 Task: Add an event with the title Third Sales Pitch Preparation, date '2024/03/14', time 7:30 AM to 9:30 AMand add a description: The Lunch Break Mindfulness Session will begin with a brief introduction to mindfulness and its benefits. Participants will learn about the practice of being fully present in the moment, cultivating awareness, and reducing stress. The facilitator will create a safe and supportive environment, ensuring that participants feel comfortable throughout the session., put the event into Green category, logged in from the account softage.3@softage.netand send the event invitation to softage.10@softage.net and softage.1@softage.net. Set a reminder for the event At time of event
Action: Mouse moved to (89, 94)
Screenshot: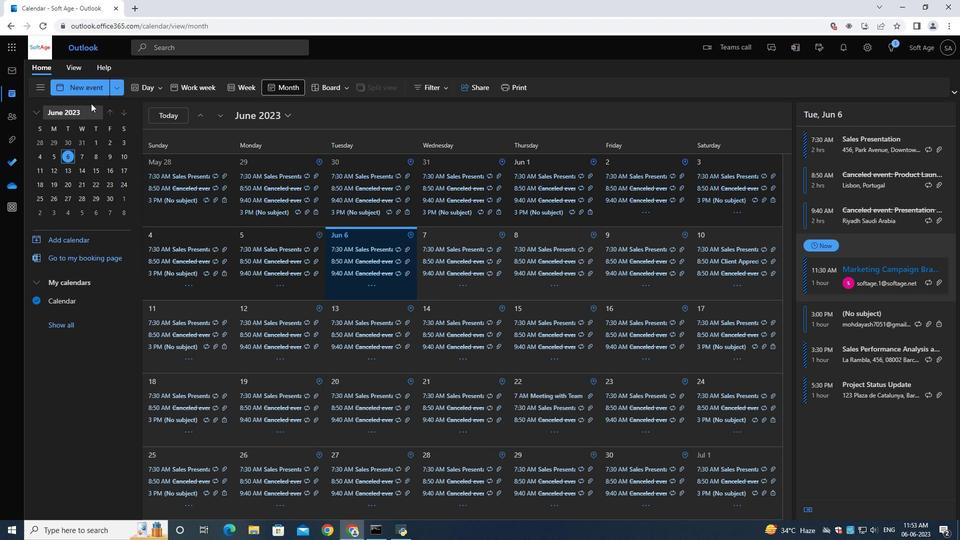 
Action: Mouse pressed left at (89, 94)
Screenshot: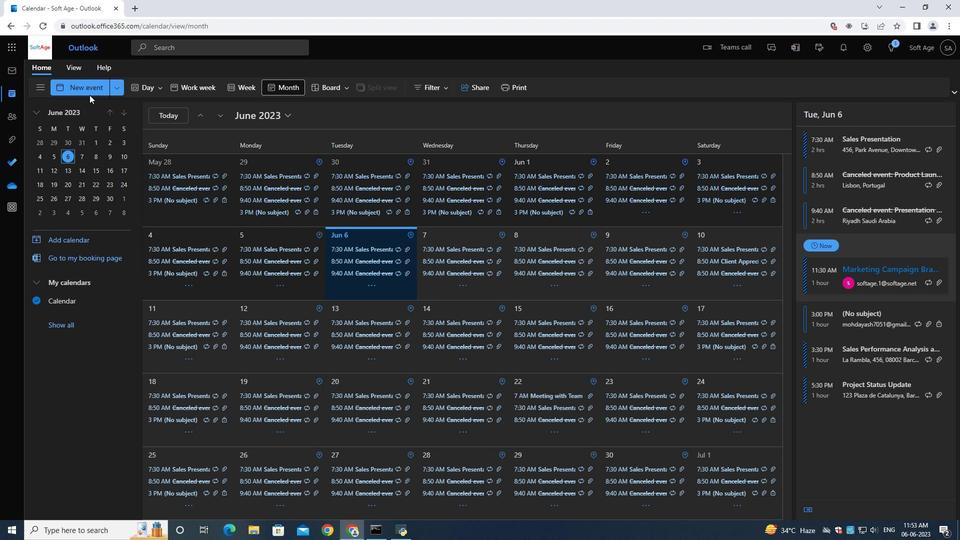 
Action: Mouse moved to (286, 157)
Screenshot: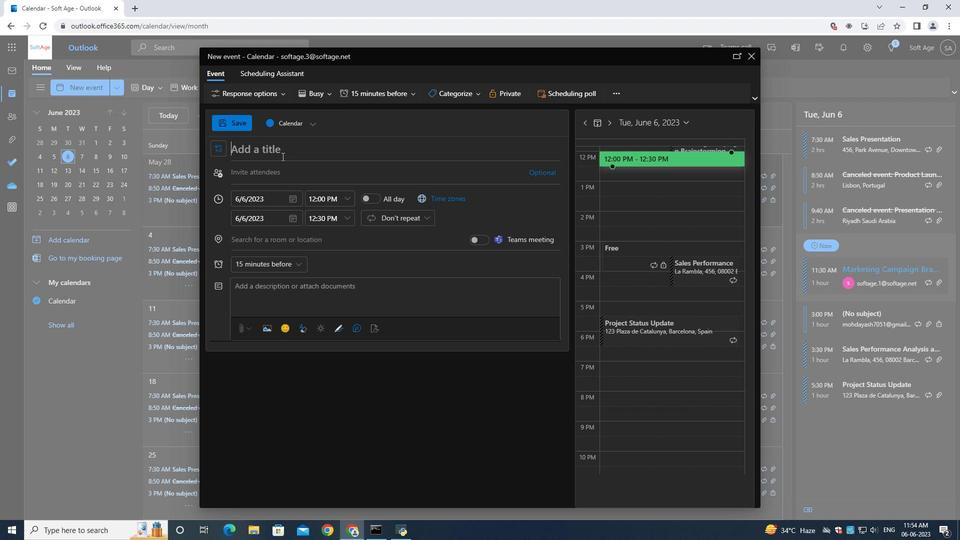 
Action: Key pressed <Key.shift>Third<Key.space><Key.shift>Sales<Key.space><Key.caps_lock><Key.caps_lock><Key.shift>Pitch<Key.space><Key.shift>Preparation
Screenshot: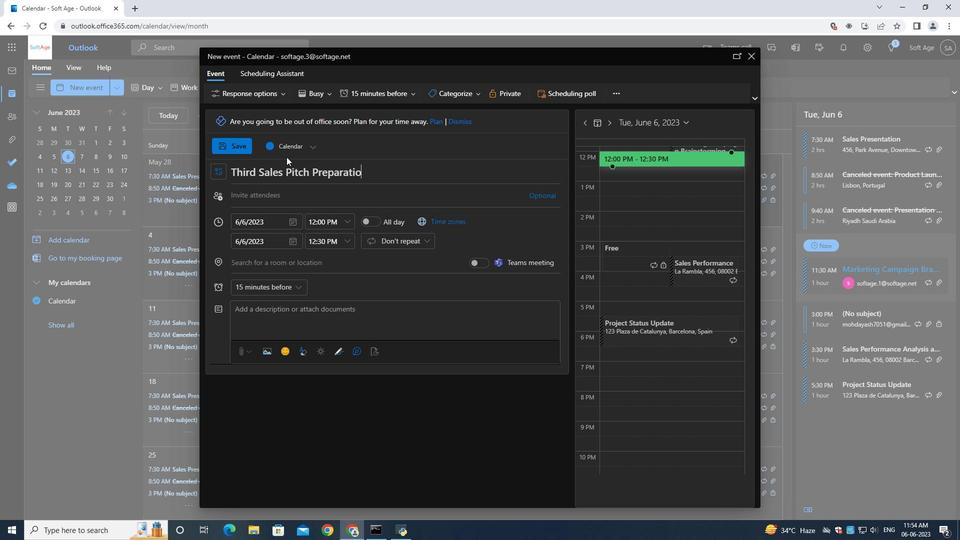
Action: Mouse moved to (293, 221)
Screenshot: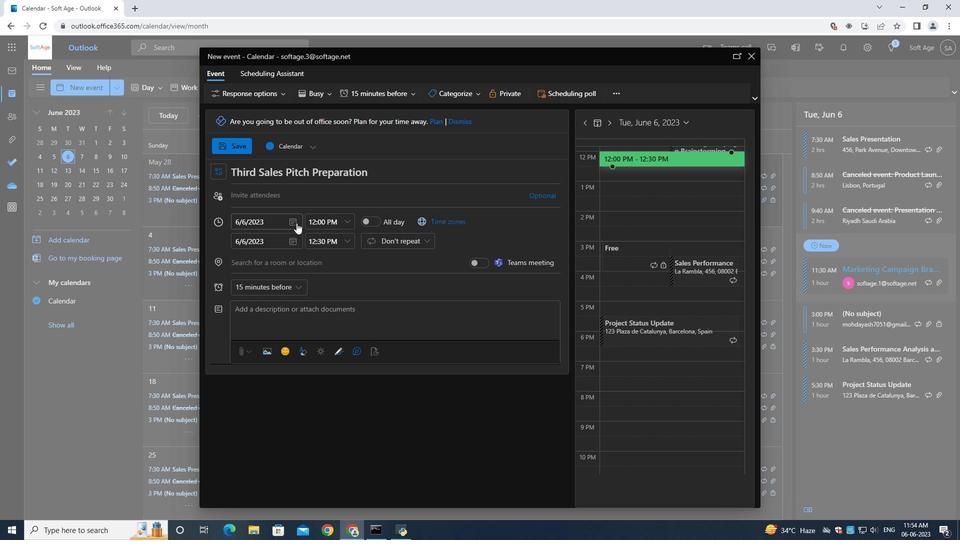 
Action: Mouse pressed left at (293, 221)
Screenshot: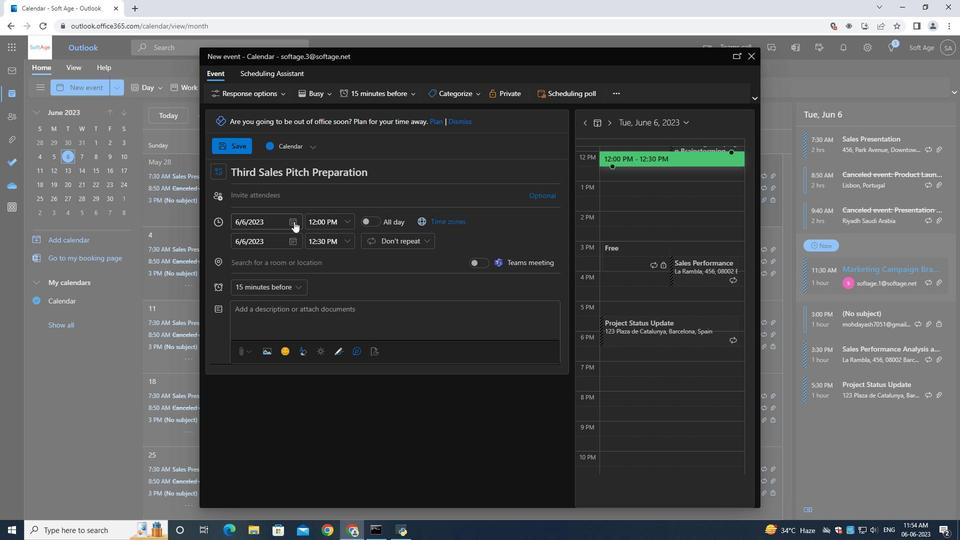 
Action: Mouse moved to (324, 241)
Screenshot: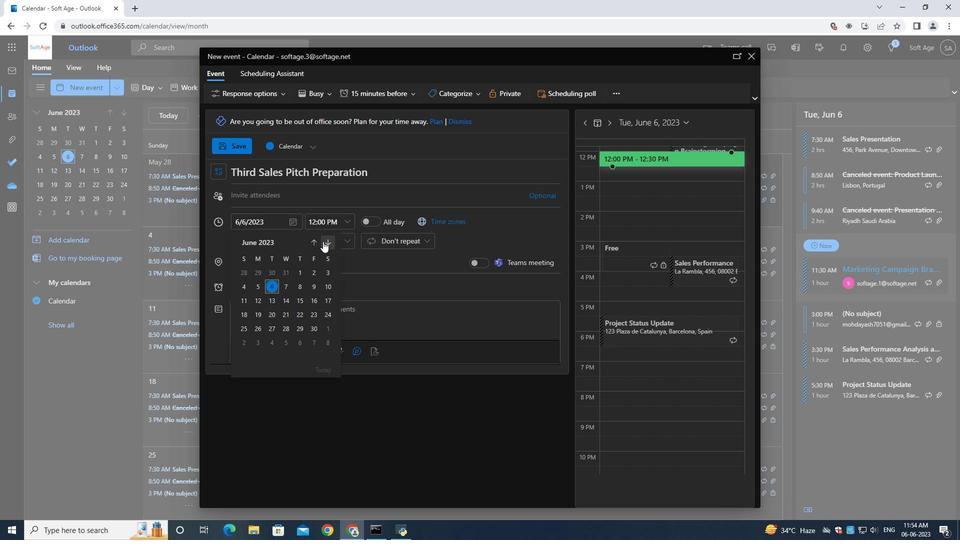 
Action: Mouse pressed left at (324, 241)
Screenshot: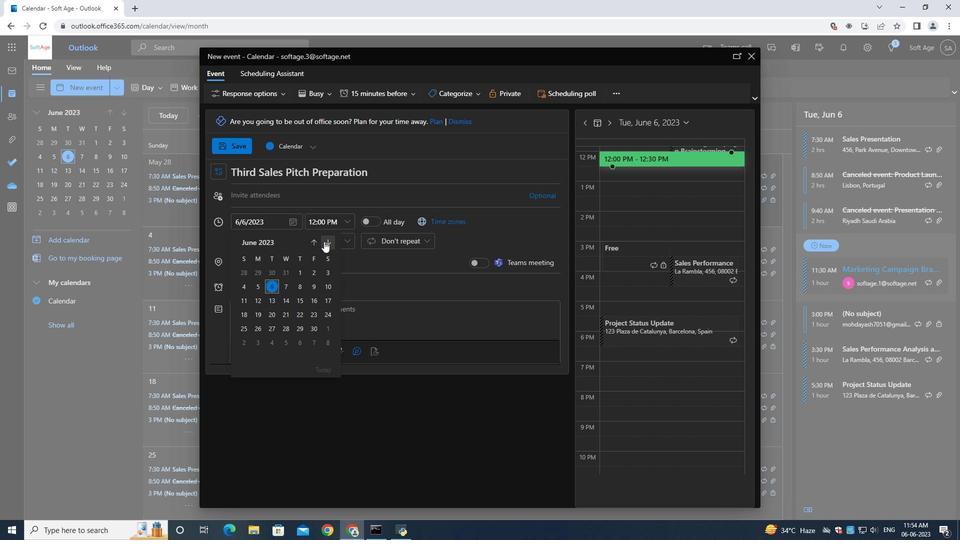 
Action: Mouse moved to (325, 242)
Screenshot: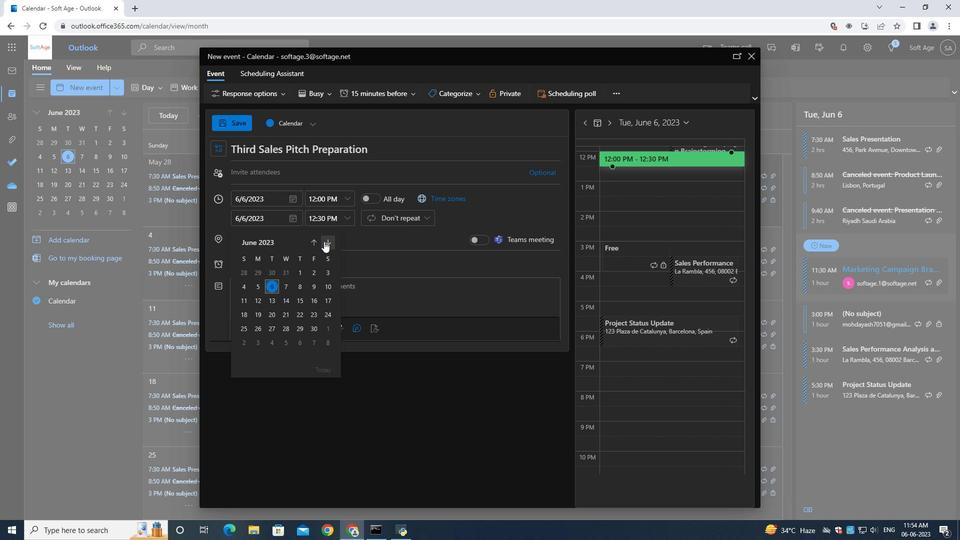 
Action: Mouse pressed left at (325, 242)
Screenshot: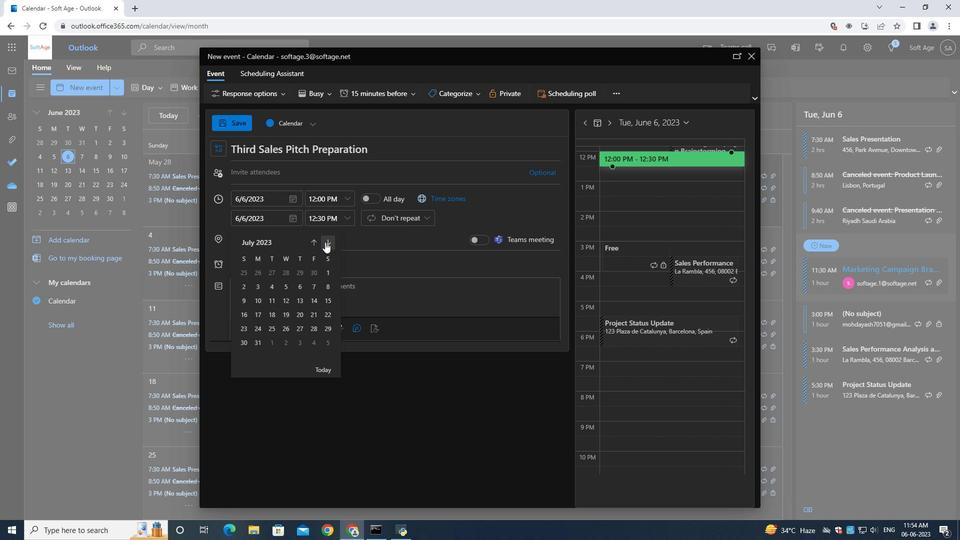 
Action: Mouse moved to (327, 244)
Screenshot: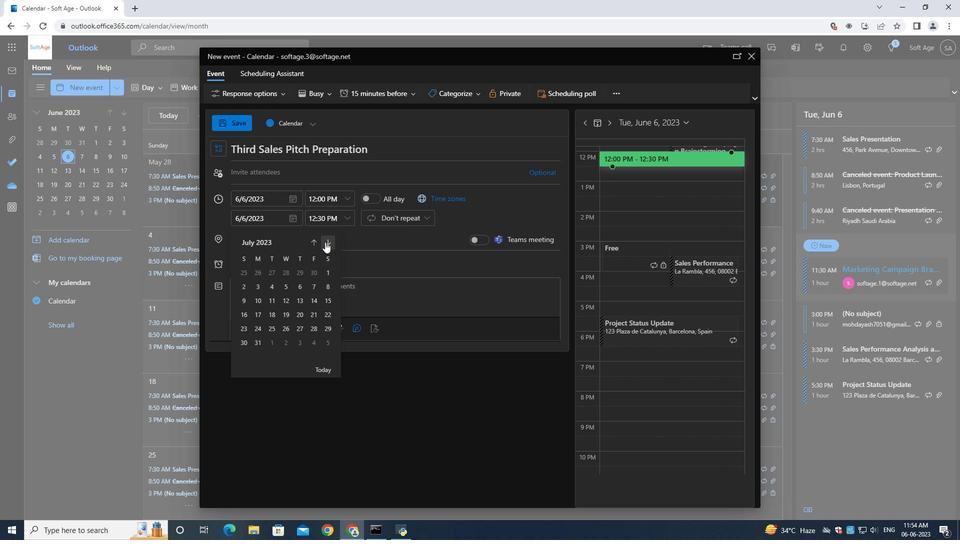 
Action: Mouse pressed left at (327, 244)
Screenshot: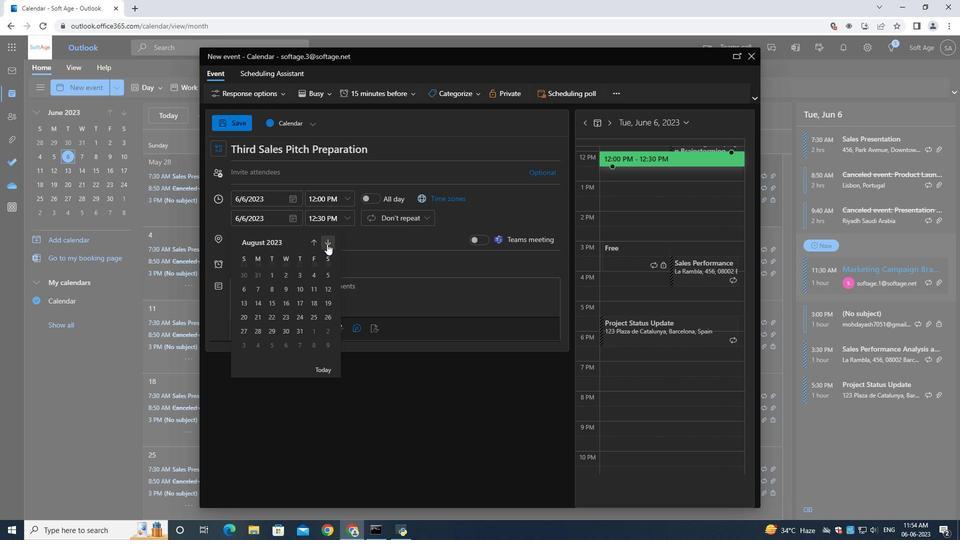 
Action: Mouse pressed left at (327, 244)
Screenshot: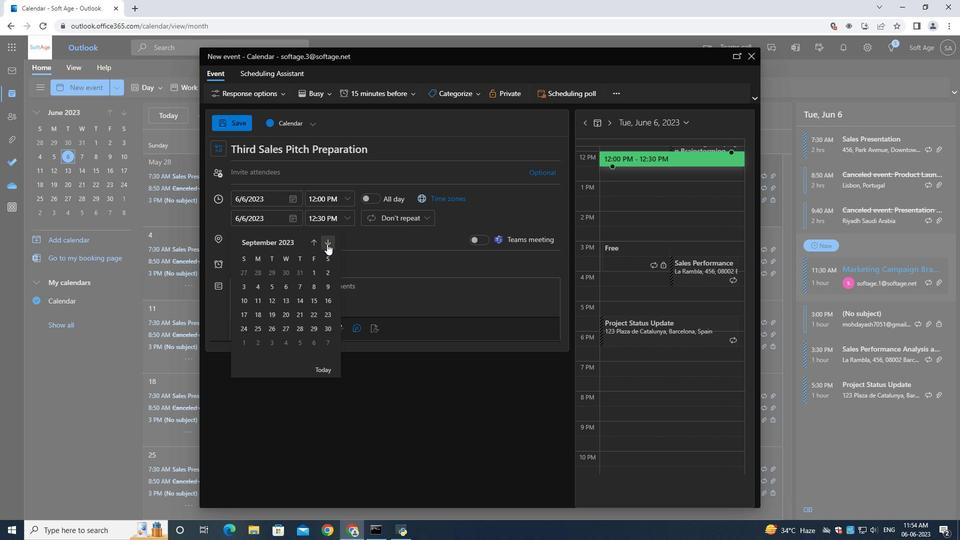 
Action: Mouse pressed left at (327, 244)
Screenshot: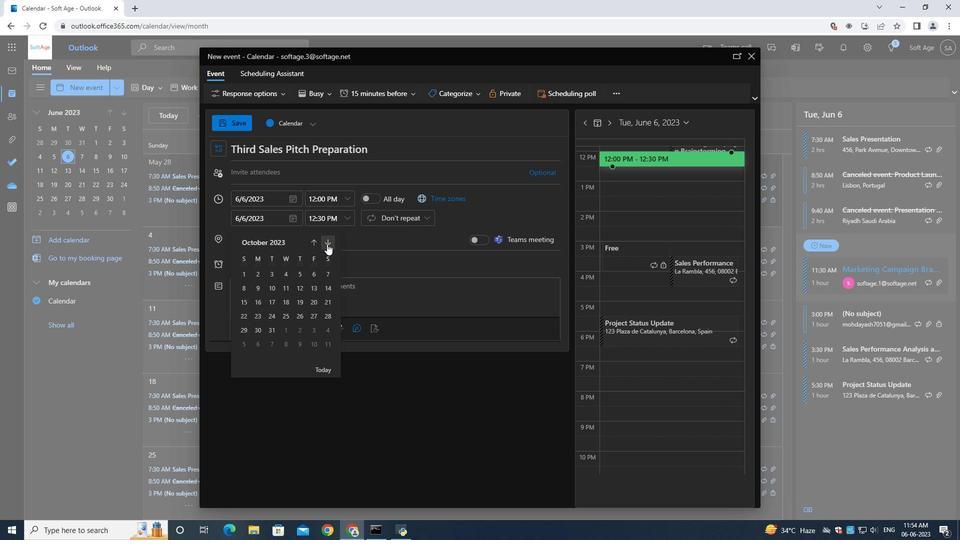 
Action: Mouse pressed left at (327, 244)
Screenshot: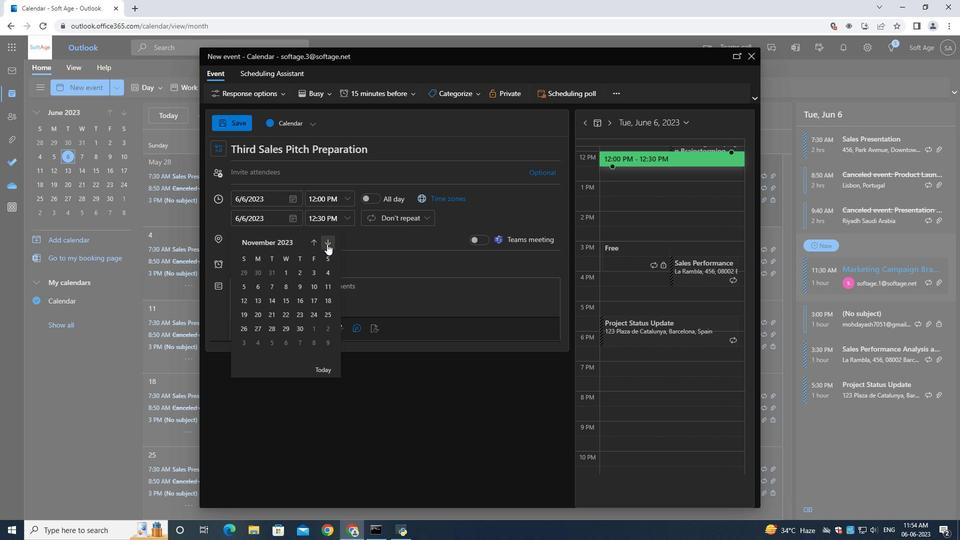 
Action: Mouse pressed left at (327, 244)
Screenshot: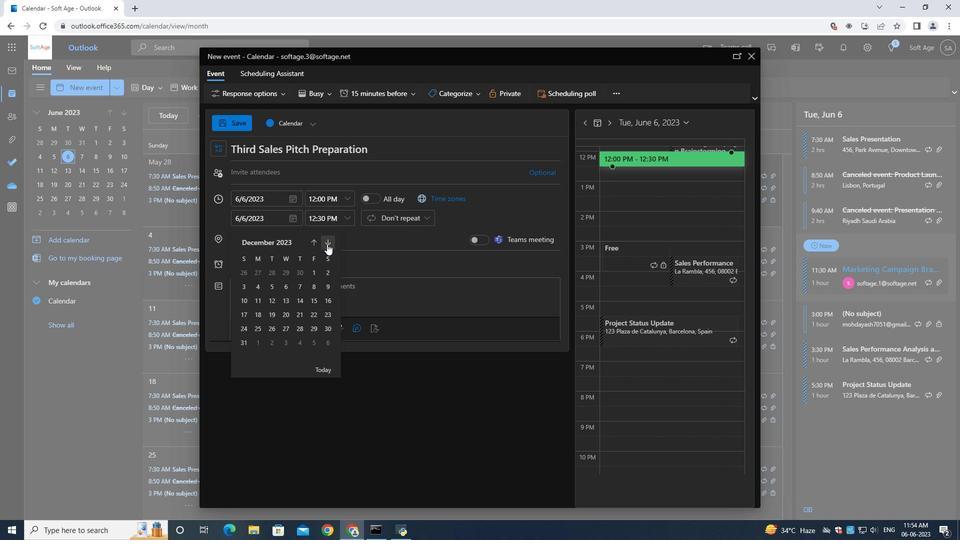 
Action: Mouse pressed left at (327, 244)
Screenshot: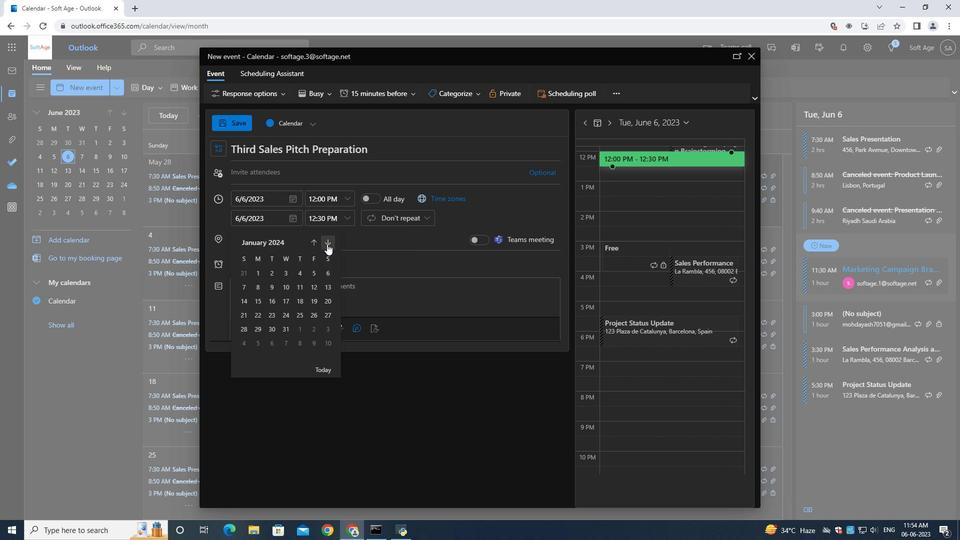 
Action: Mouse pressed left at (327, 244)
Screenshot: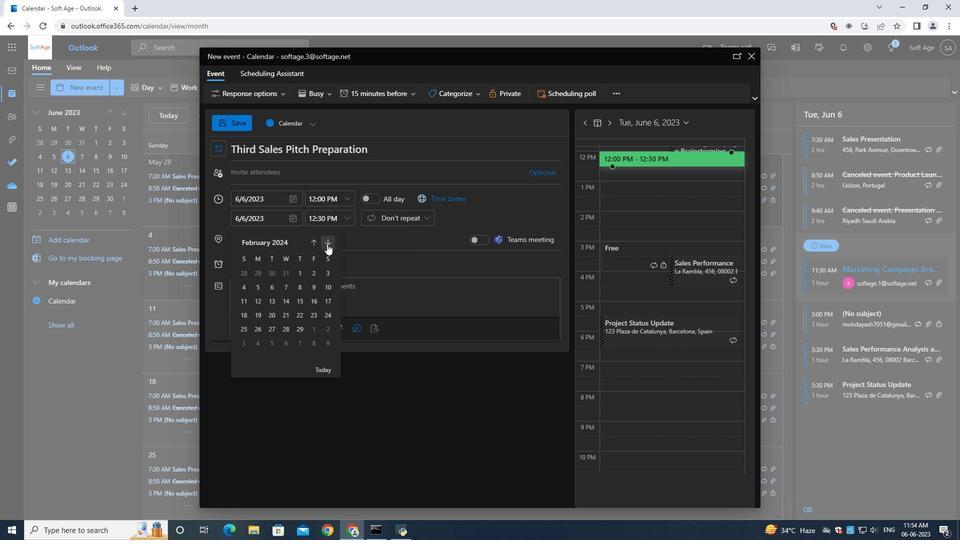 
Action: Mouse moved to (298, 301)
Screenshot: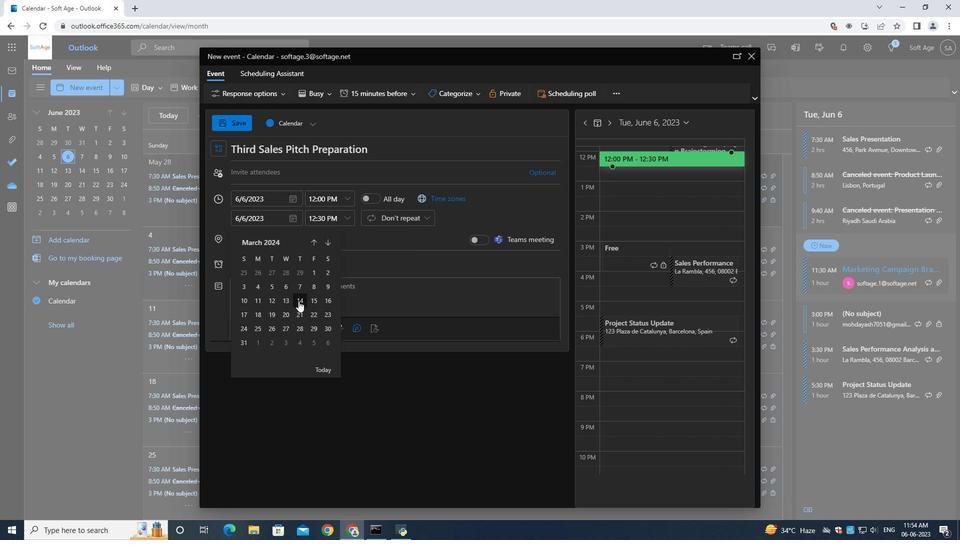 
Action: Mouse pressed left at (298, 301)
Screenshot: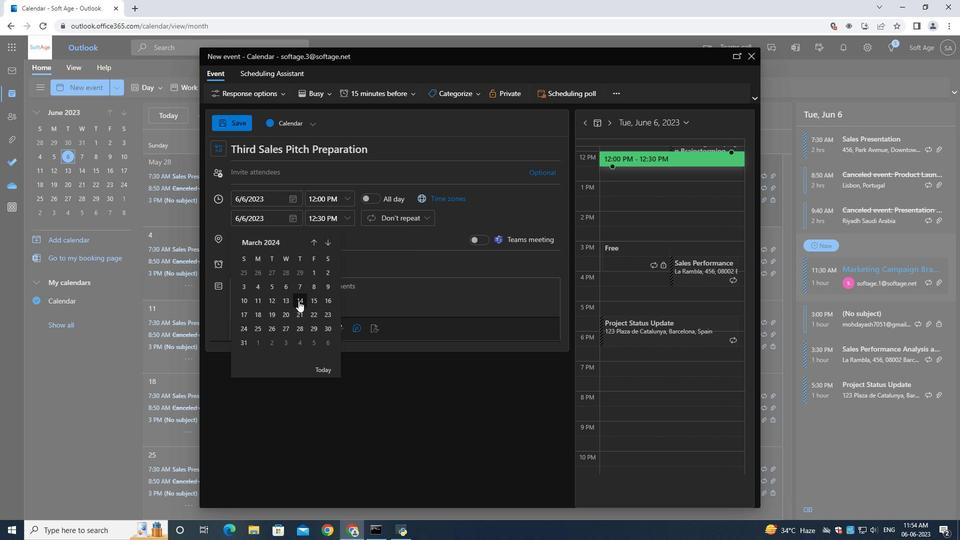 
Action: Mouse moved to (332, 197)
Screenshot: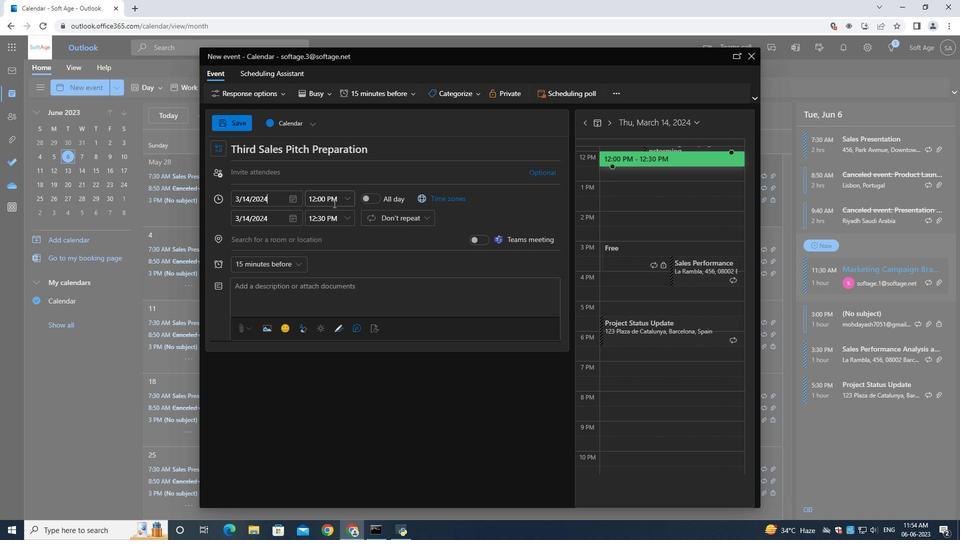 
Action: Mouse pressed left at (332, 197)
Screenshot: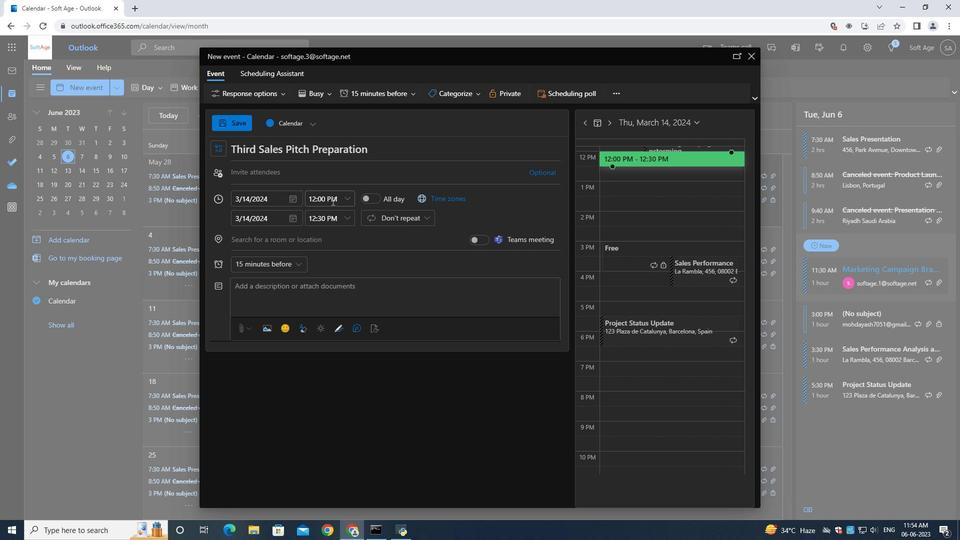 
Action: Mouse moved to (340, 197)
Screenshot: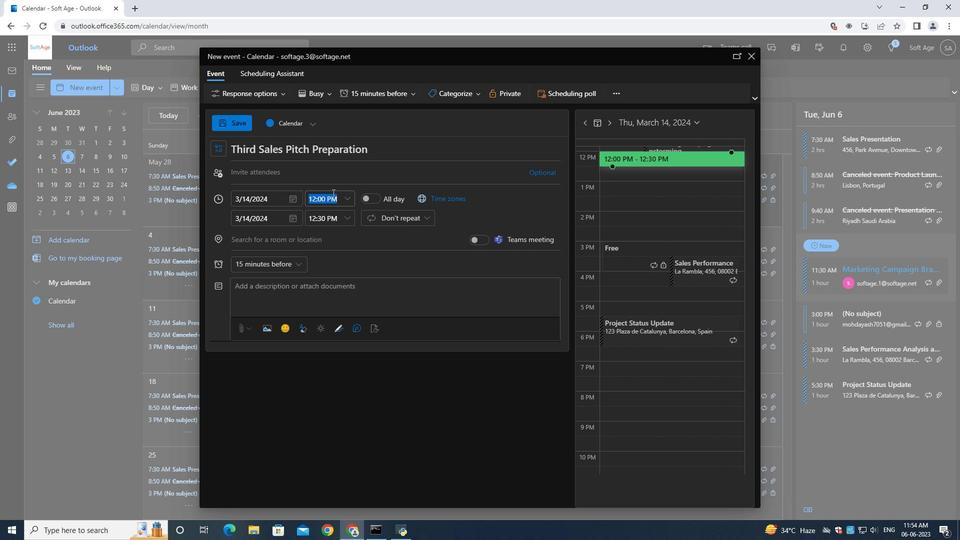 
Action: Key pressed 7<Key.shift_r>:30<Key.shift>Am
Screenshot: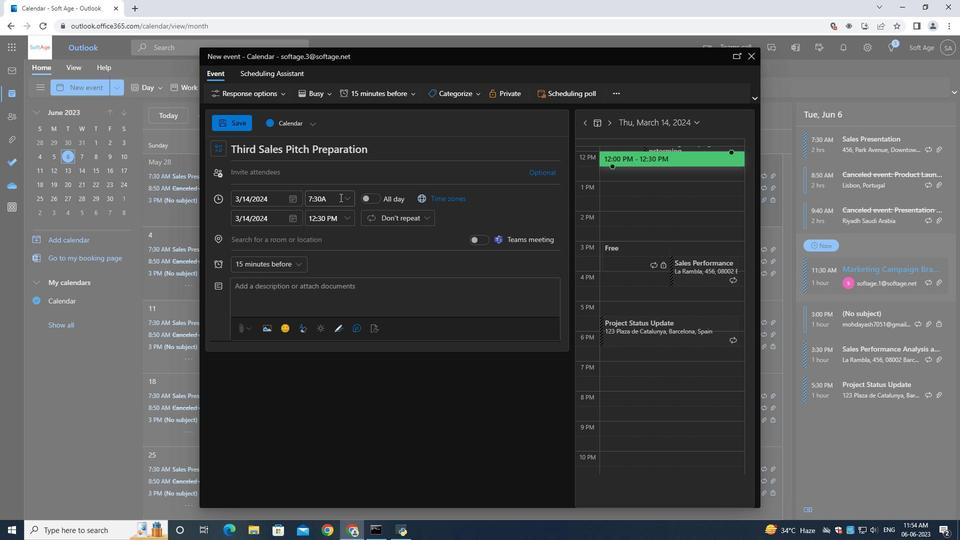 
Action: Mouse moved to (310, 209)
Screenshot: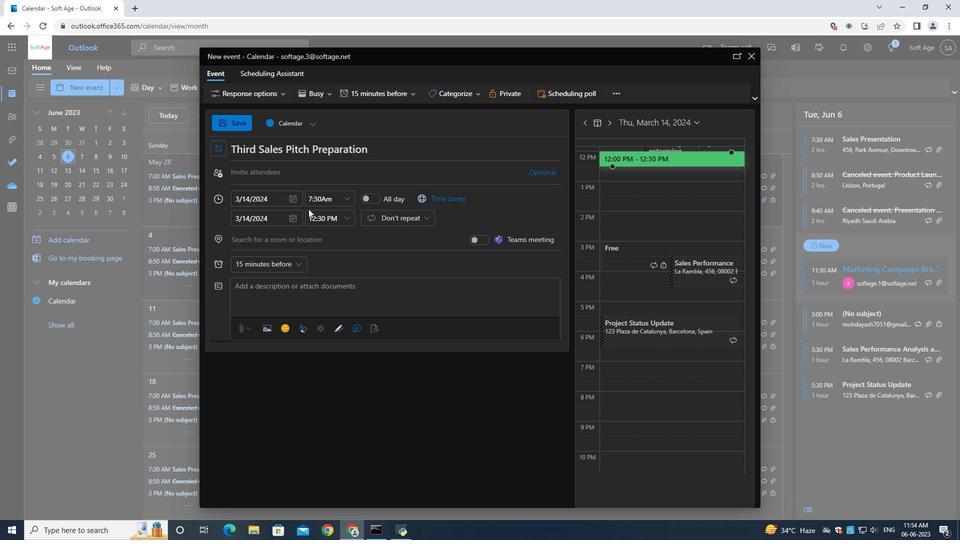 
Action: Key pressed <Key.backspace><Key.shift>M
Screenshot: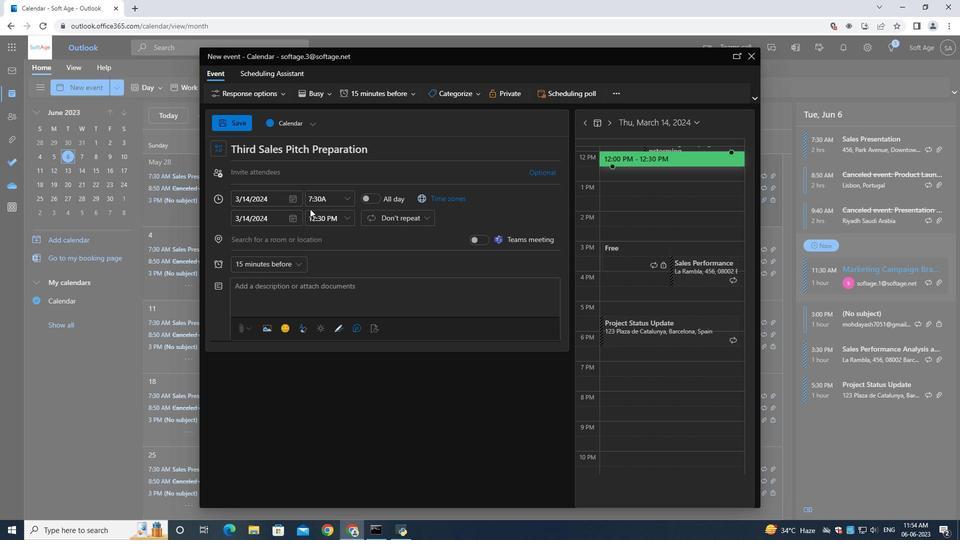 
Action: Mouse moved to (325, 223)
Screenshot: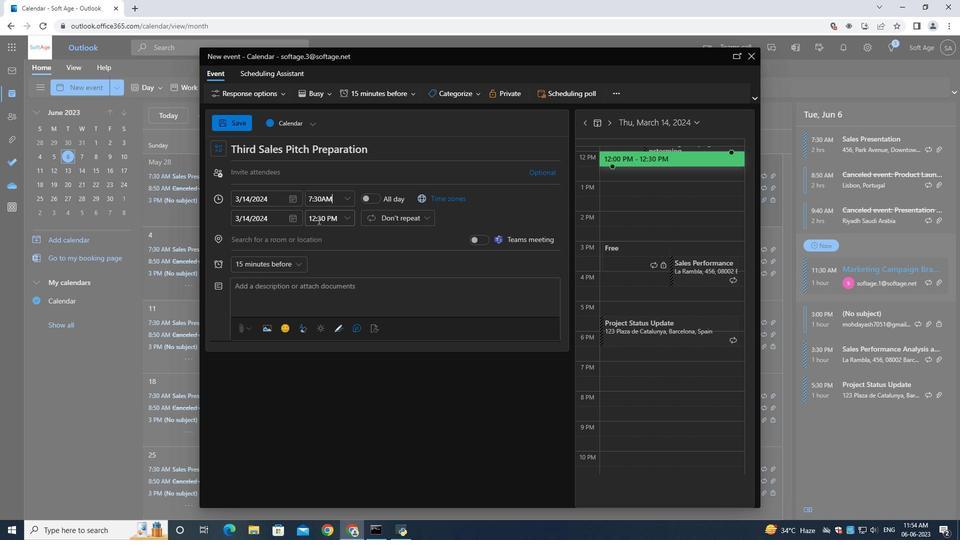 
Action: Mouse pressed left at (325, 223)
Screenshot: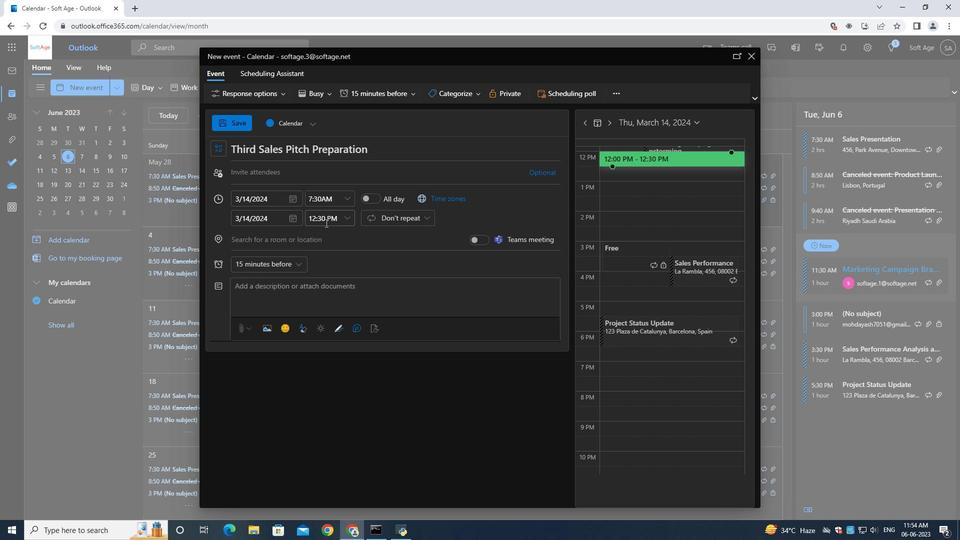 
Action: Mouse moved to (325, 223)
Screenshot: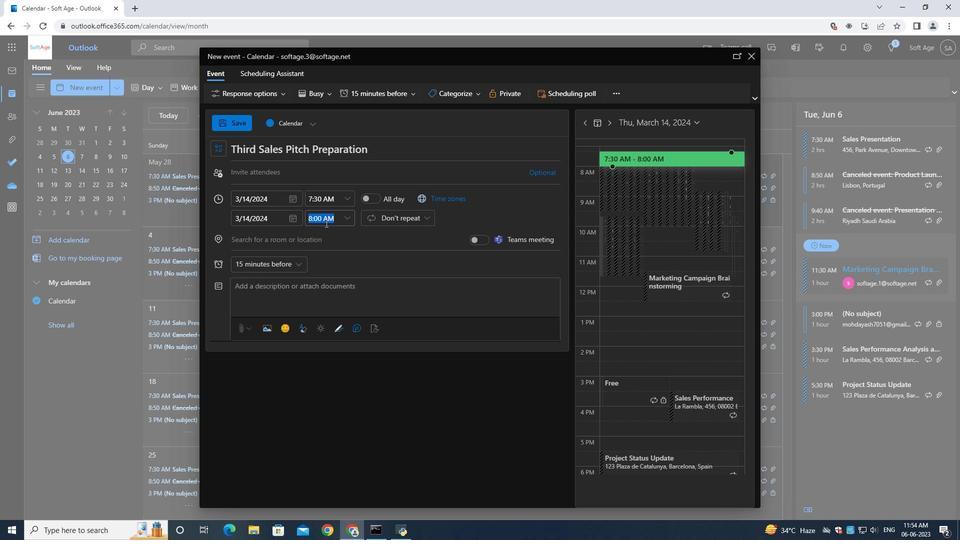 
Action: Key pressed 9<Key.shift_r>:30<Key.shift>AM
Screenshot: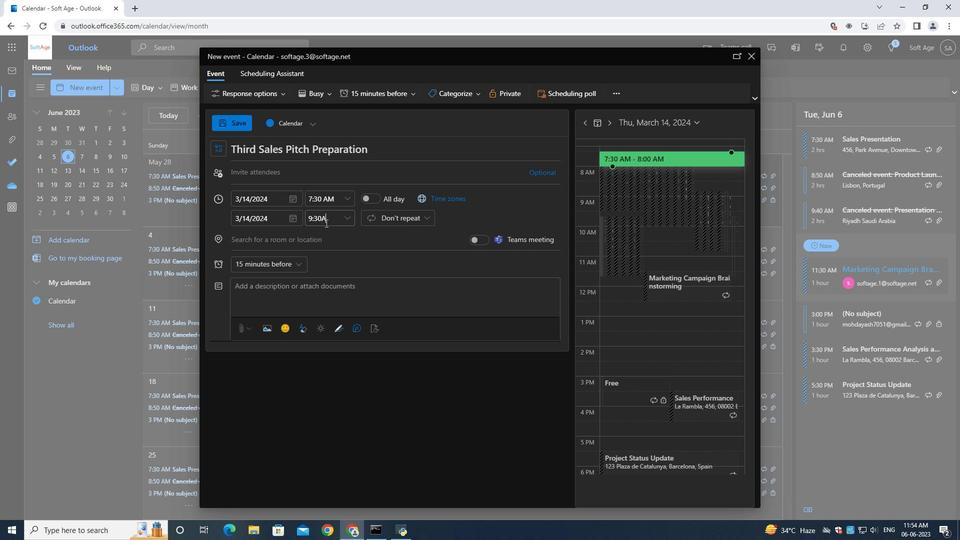 
Action: Mouse moved to (292, 293)
Screenshot: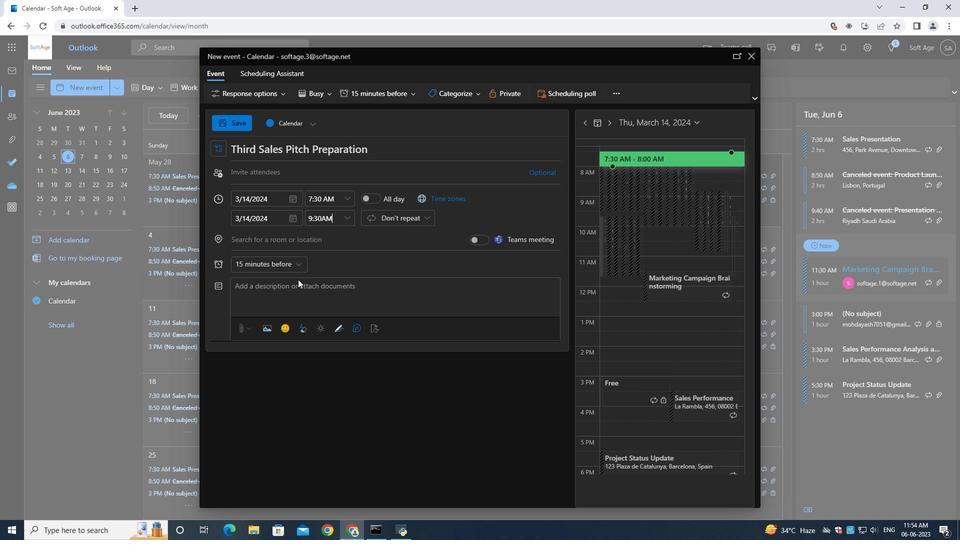 
Action: Mouse pressed left at (292, 293)
Screenshot: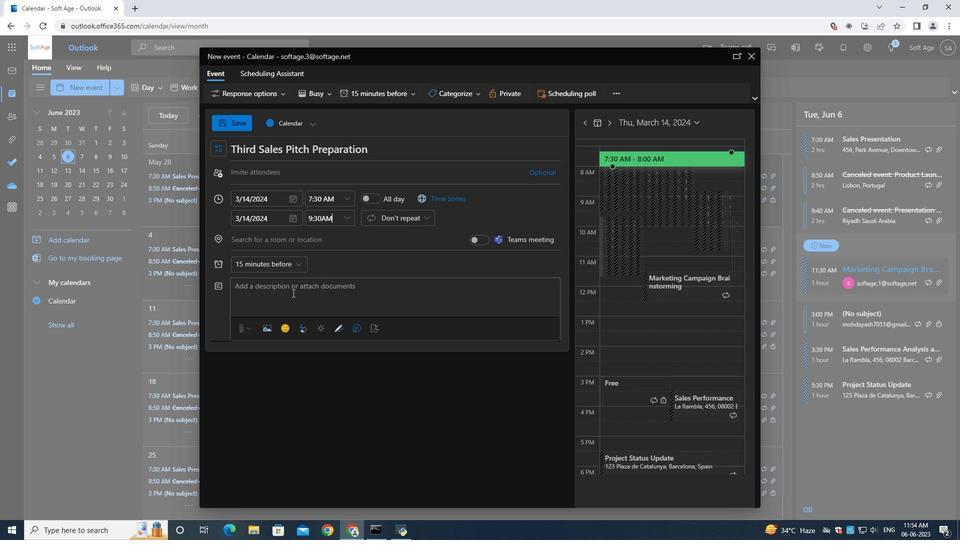 
Action: Mouse moved to (294, 293)
Screenshot: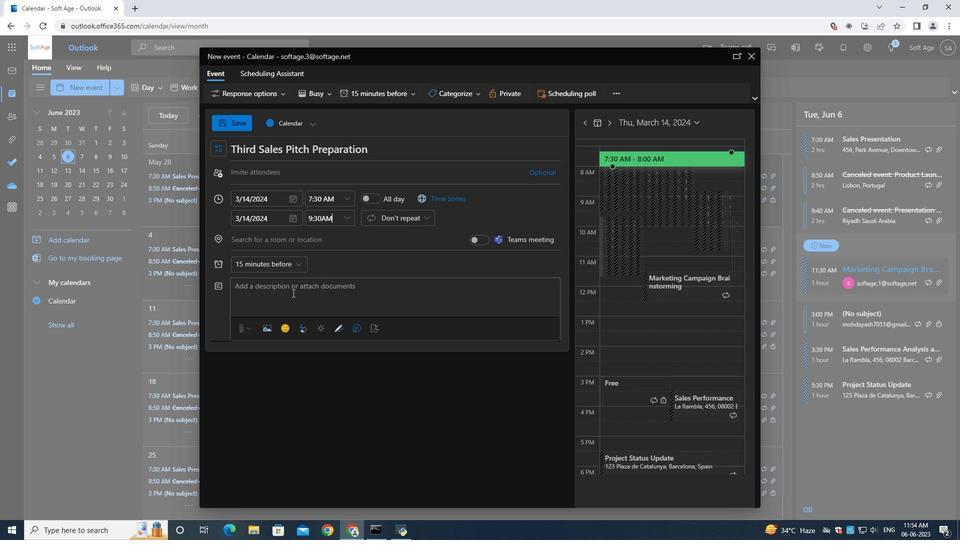
Action: Key pressed <Key.shift>The<Key.space><Key.shift>Lunch<Key.space><Key.shift>Break<Key.space>v<Key.backspace><Key.shift>Mindfulness<Key.space><Key.shift>Session<Key.space>will<Key.space>begin<Key.space>with<Key.space>a<Key.space>brief<Key.space>introduction<Key.space>to<Key.space>mindfulness<Key.space>and<Key.space>its<Key.space>bried<Key.space><Key.backspace><Key.backspace><Key.backspace><Key.backspace>ief<Key.space>introduction<Key.space>to<Key.space>mindfulness<Key.space>and<Key.space>its<Key.space>benefits.<Key.space><Key.shift>Participants<Key.space>will<Key.space>learn<Key.space>about<Key.space>the<Key.space>pratice<Key.space>of<Key.space>being<Key.space>fully<Key.space>present<Key.space>in<Key.space>the<Key.space>moment,<Key.space>cultivatio<Key.backspace>ng<Key.space>awareness,<Key.space>and<Key.space>supportive<Key.space>enviroment,<Key.space>ensuring<Key.space>that<Key.space>participants<Key.space>feel<Key.space>comfortable<Key.space>throughout<Key.space>the<Key.space>session.
Screenshot: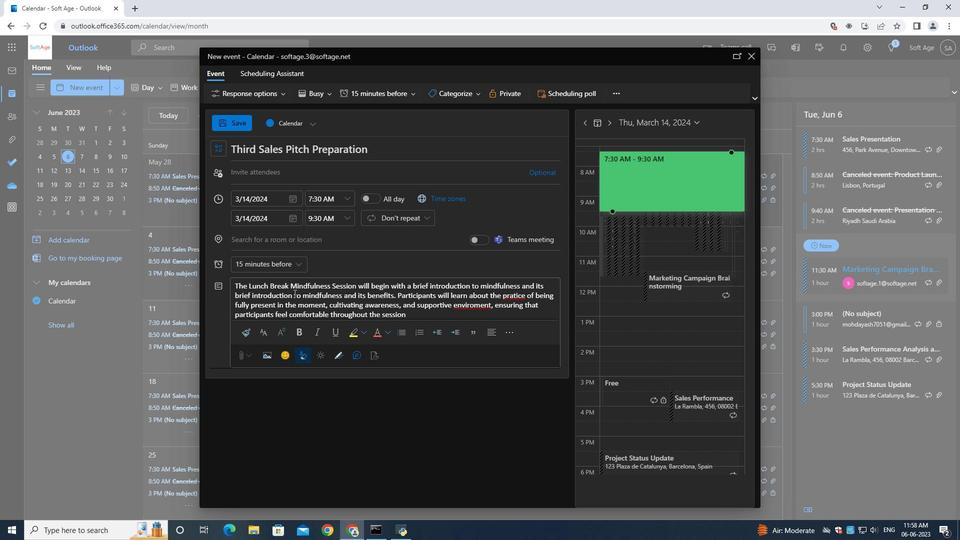 
Action: Mouse moved to (447, 99)
Screenshot: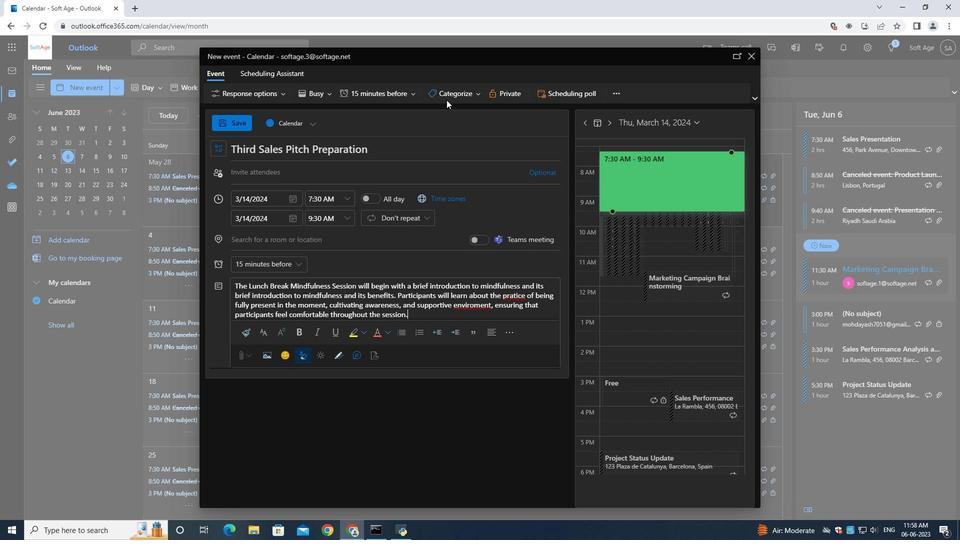 
Action: Mouse pressed left at (447, 99)
Screenshot: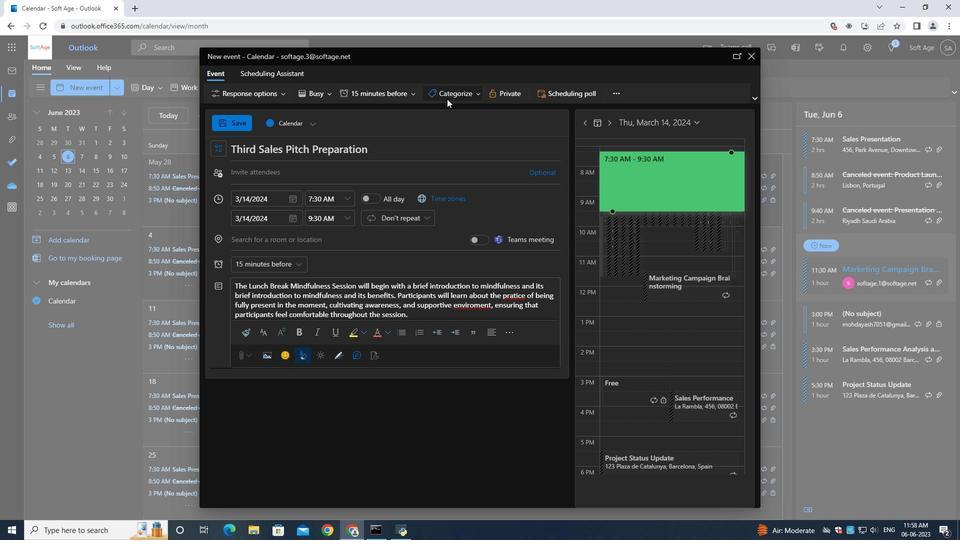 
Action: Mouse moved to (463, 126)
Screenshot: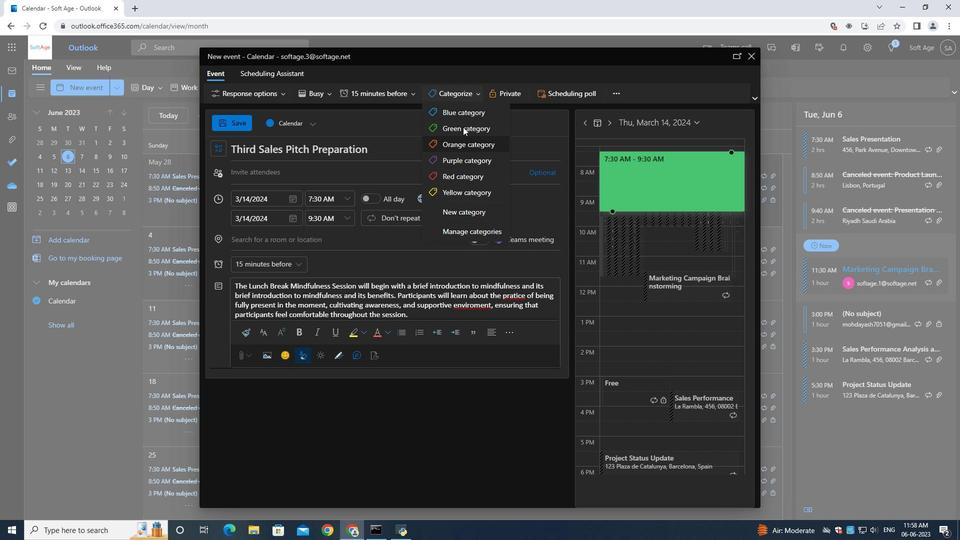 
Action: Mouse pressed left at (463, 126)
Screenshot: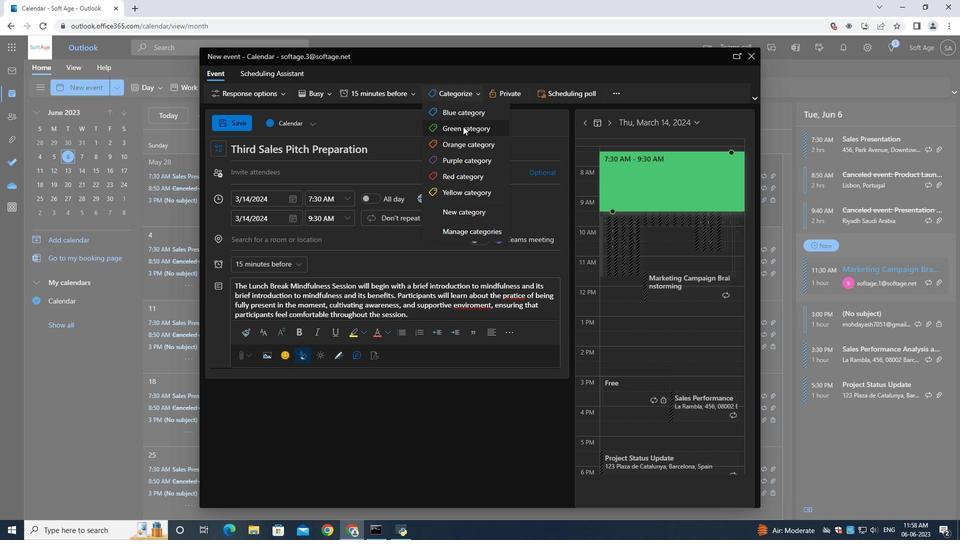 
Action: Mouse moved to (282, 179)
Screenshot: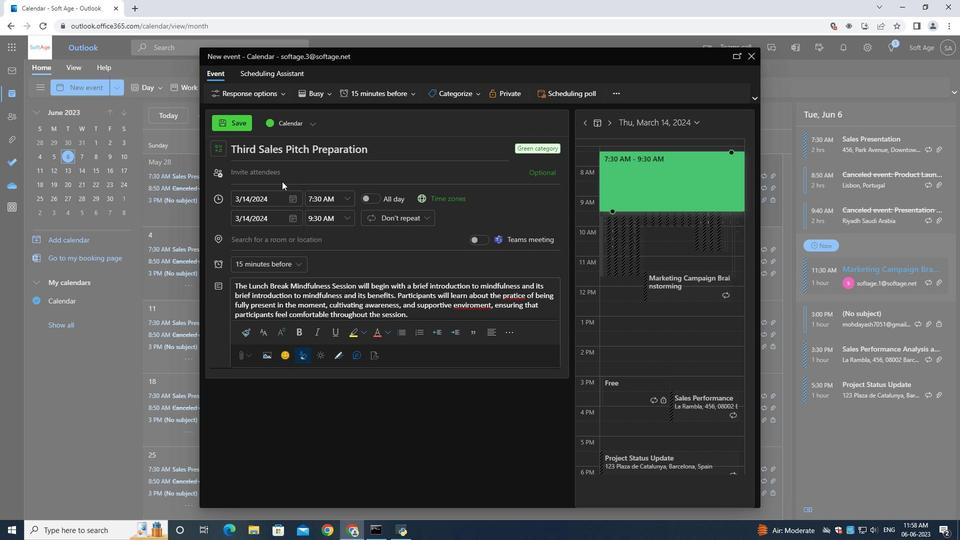 
Action: Mouse pressed left at (282, 179)
Screenshot: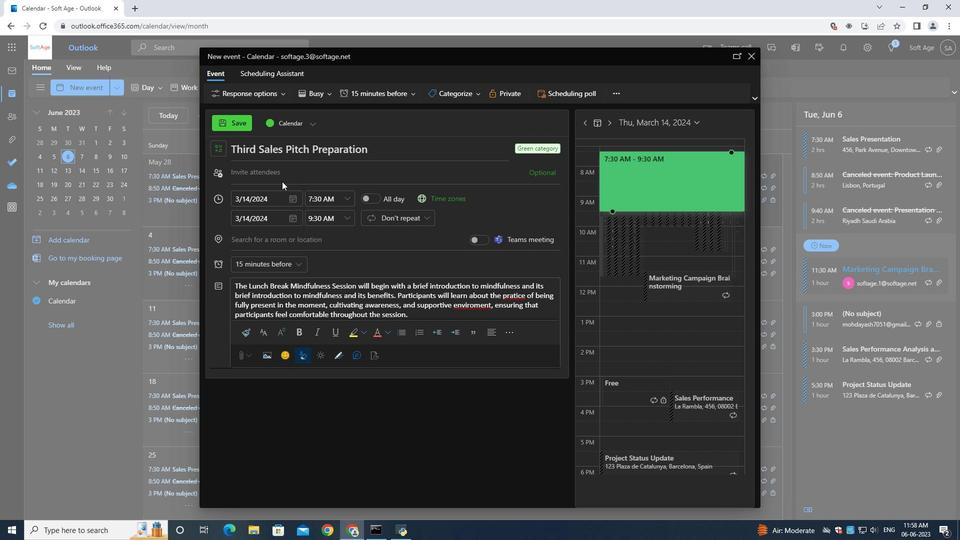 
Action: Mouse moved to (287, 181)
Screenshot: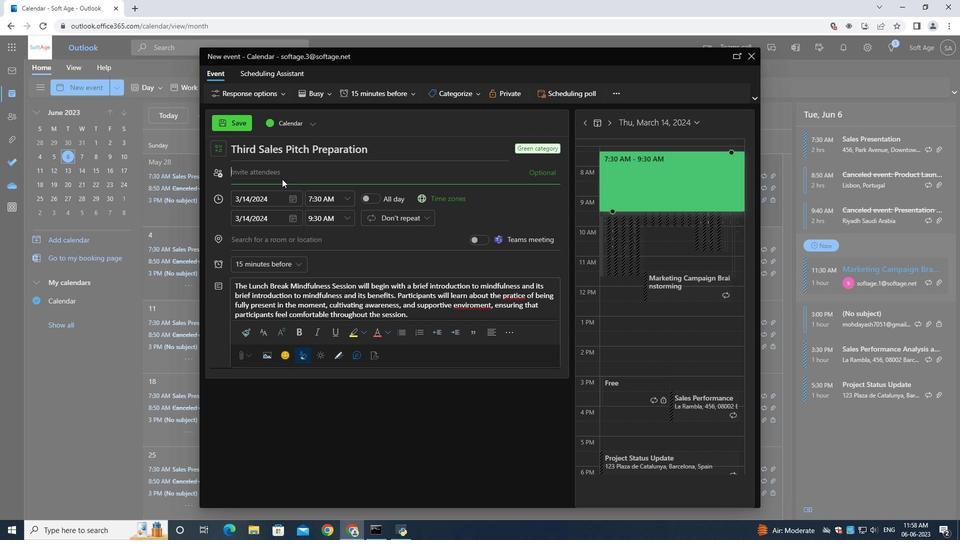 
Action: Key pressed softage.10<Key.shift>@sod<Key.backspace>ftage.net
Screenshot: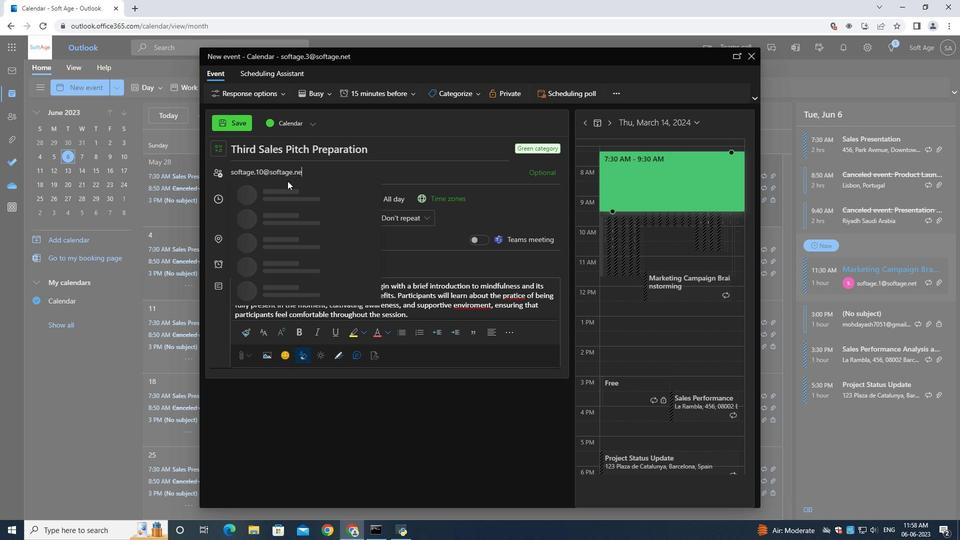 
Action: Mouse moved to (337, 193)
Screenshot: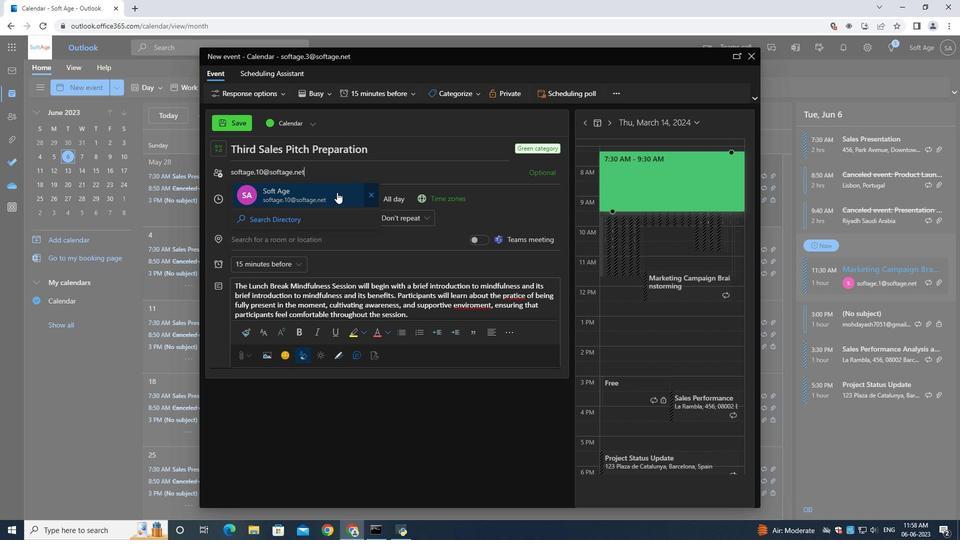 
Action: Mouse pressed left at (337, 193)
Screenshot: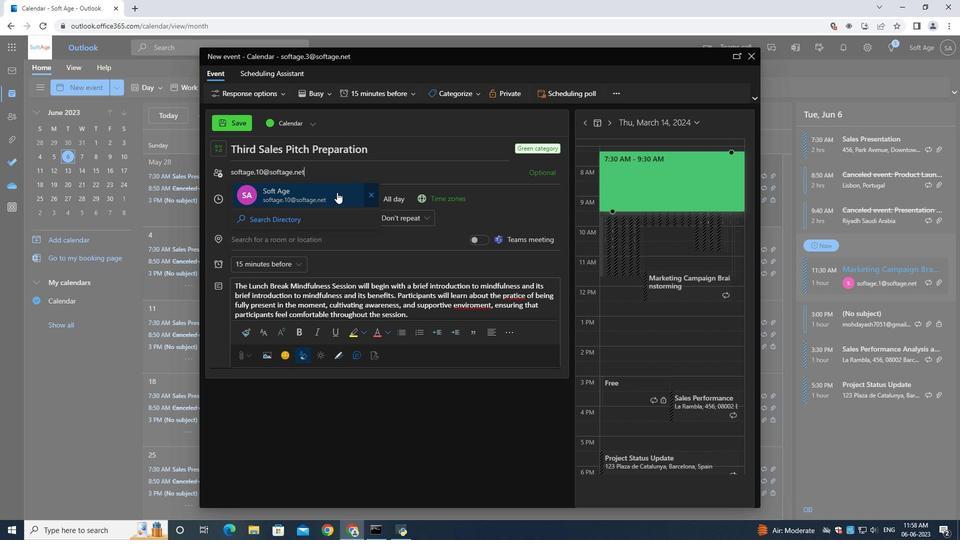 
Action: Mouse moved to (351, 172)
Screenshot: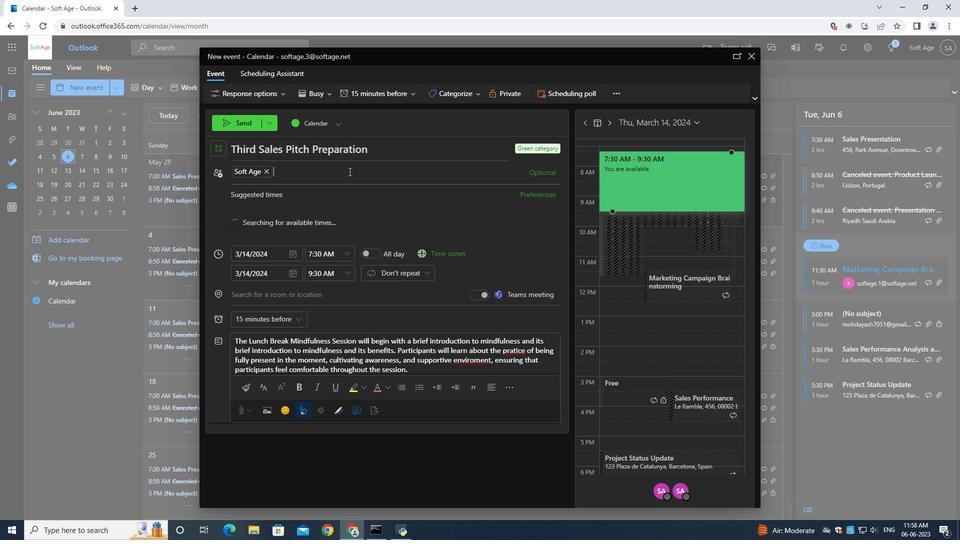 
Action: Key pressed softage.1<Key.shift>@softage.net
Screenshot: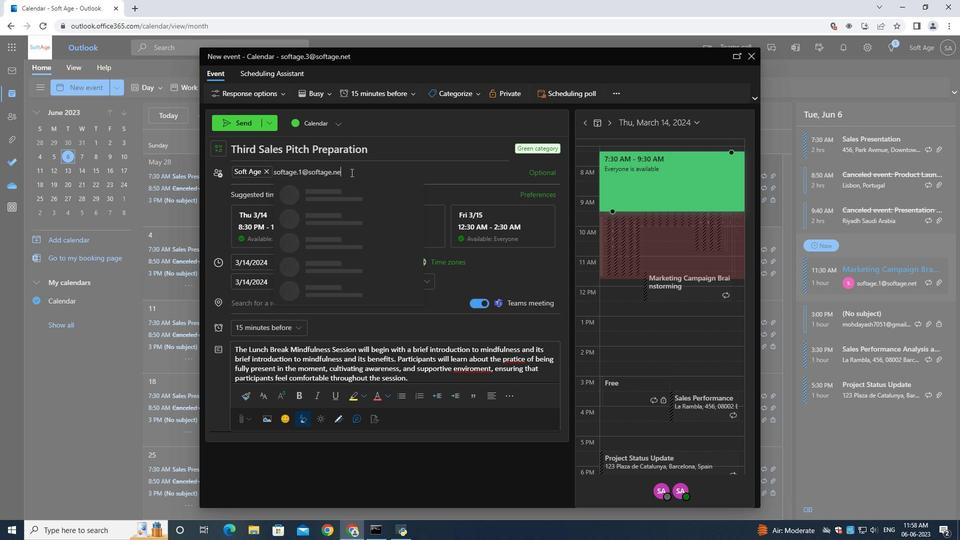 
Action: Mouse moved to (386, 183)
Screenshot: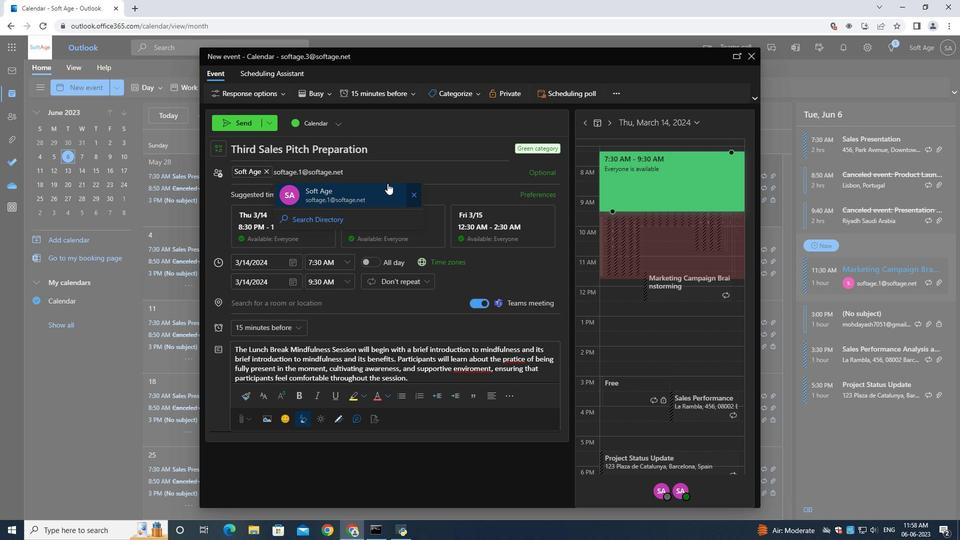 
Action: Mouse pressed left at (386, 183)
Screenshot: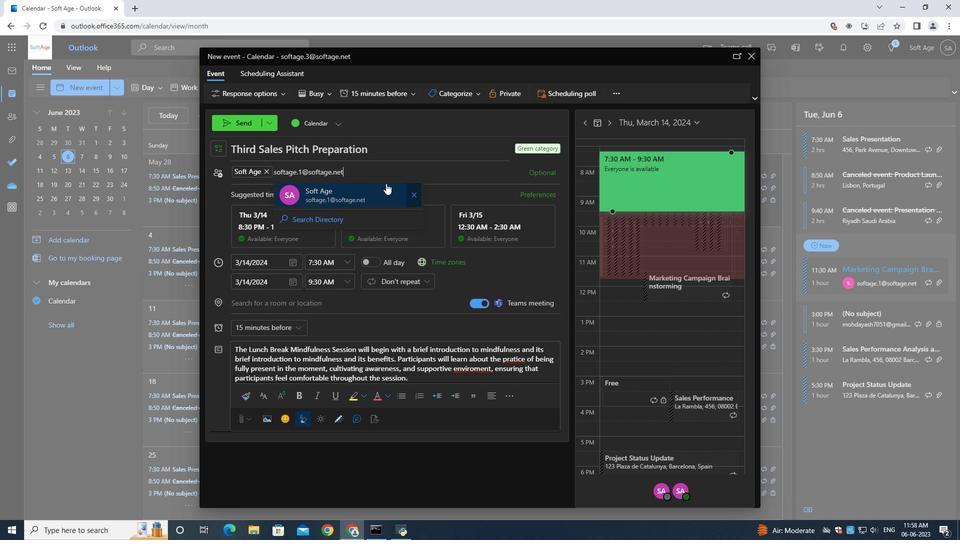 
Action: Mouse moved to (252, 327)
Screenshot: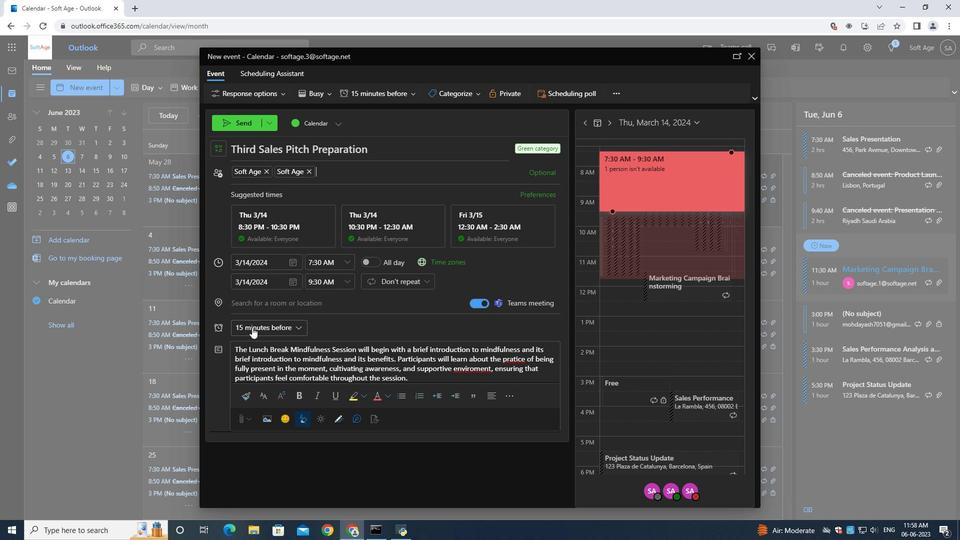 
Action: Mouse pressed left at (252, 327)
Screenshot: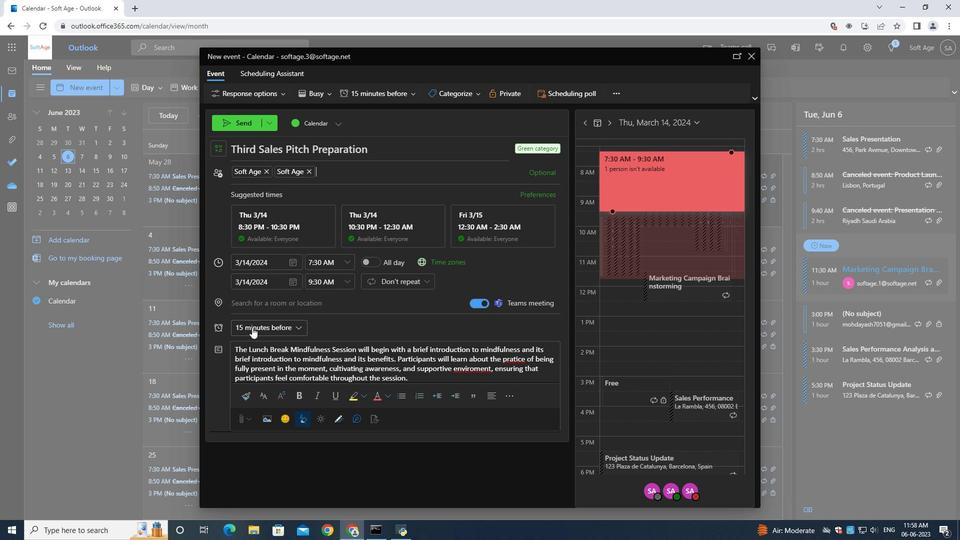 
Action: Mouse moved to (270, 152)
Screenshot: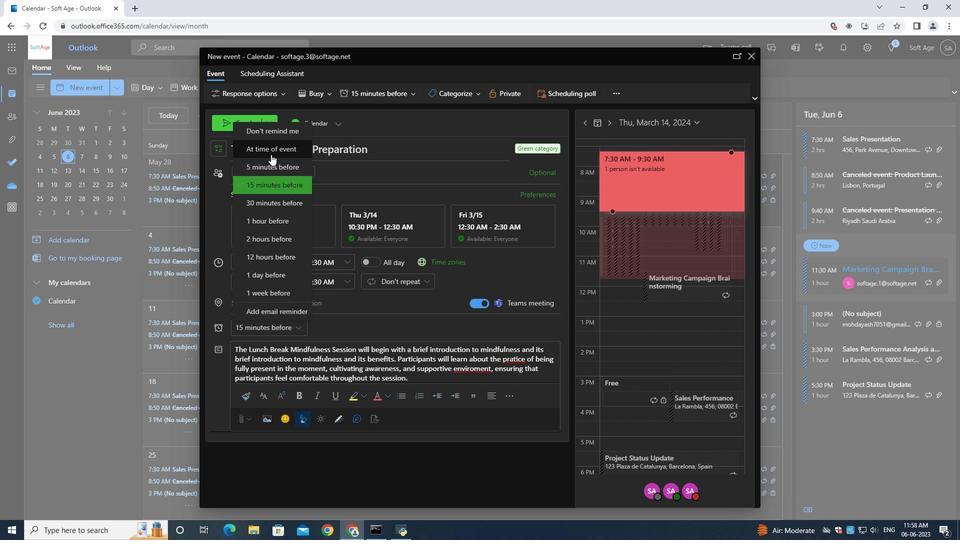 
Action: Mouse pressed left at (270, 152)
Screenshot: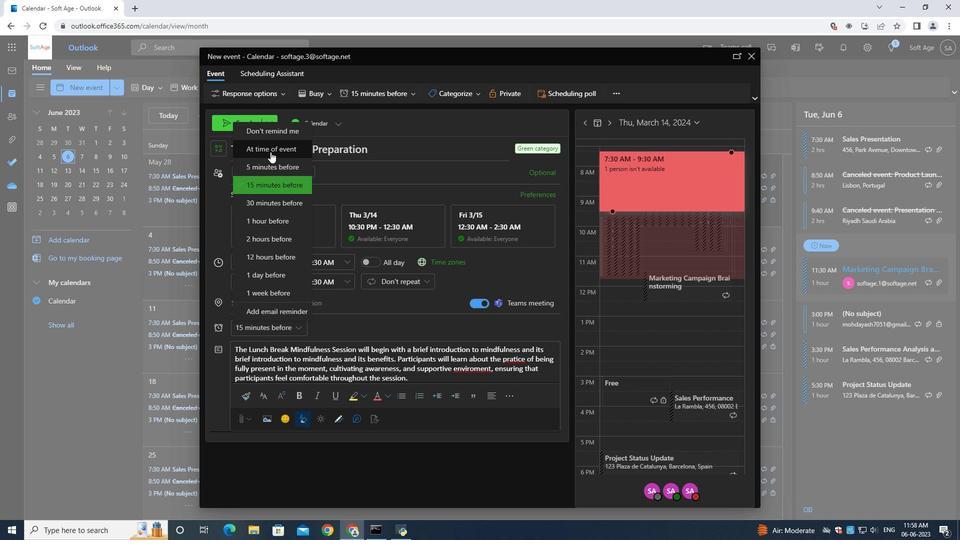 
Action: Mouse moved to (243, 118)
Screenshot: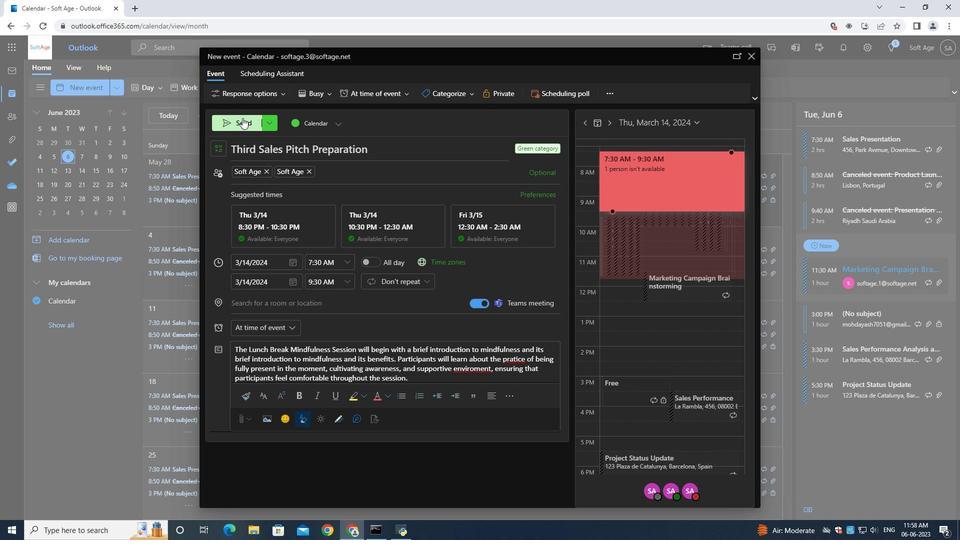 
Action: Mouse pressed left at (243, 118)
Screenshot: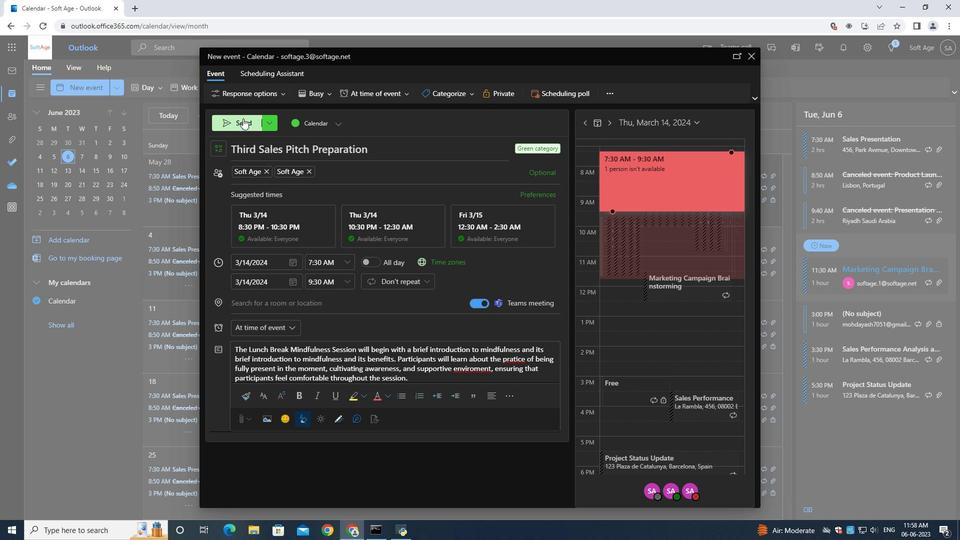 
Action: Mouse moved to (244, 119)
Screenshot: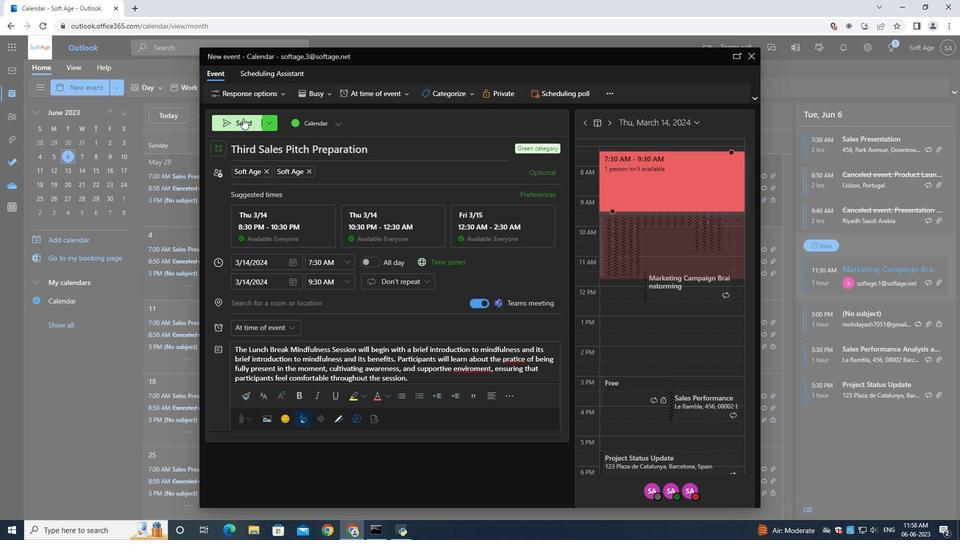 
